 Task: Create in the project ZoomTech in Backlog an issue 'Integrate a new virtual assistant feature into an existing mobile application to enhance user experience and convenience', assign it to team member softage.3@softage.net and change the status to IN PROGRESS.
Action: Mouse moved to (90, 187)
Screenshot: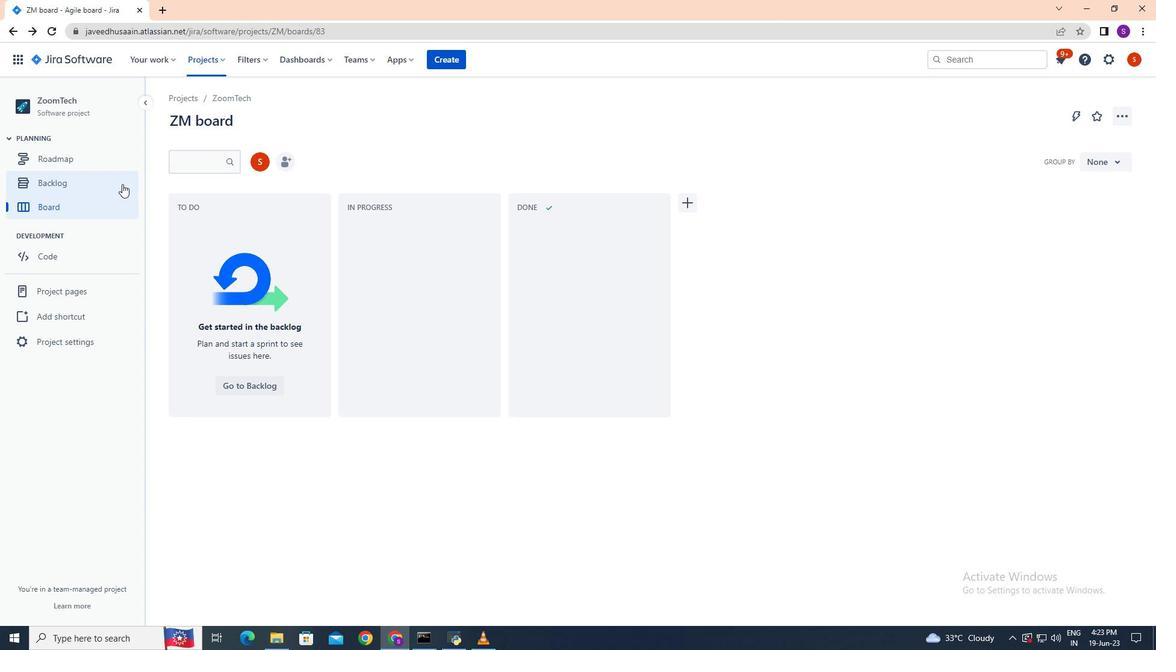 
Action: Mouse pressed left at (90, 187)
Screenshot: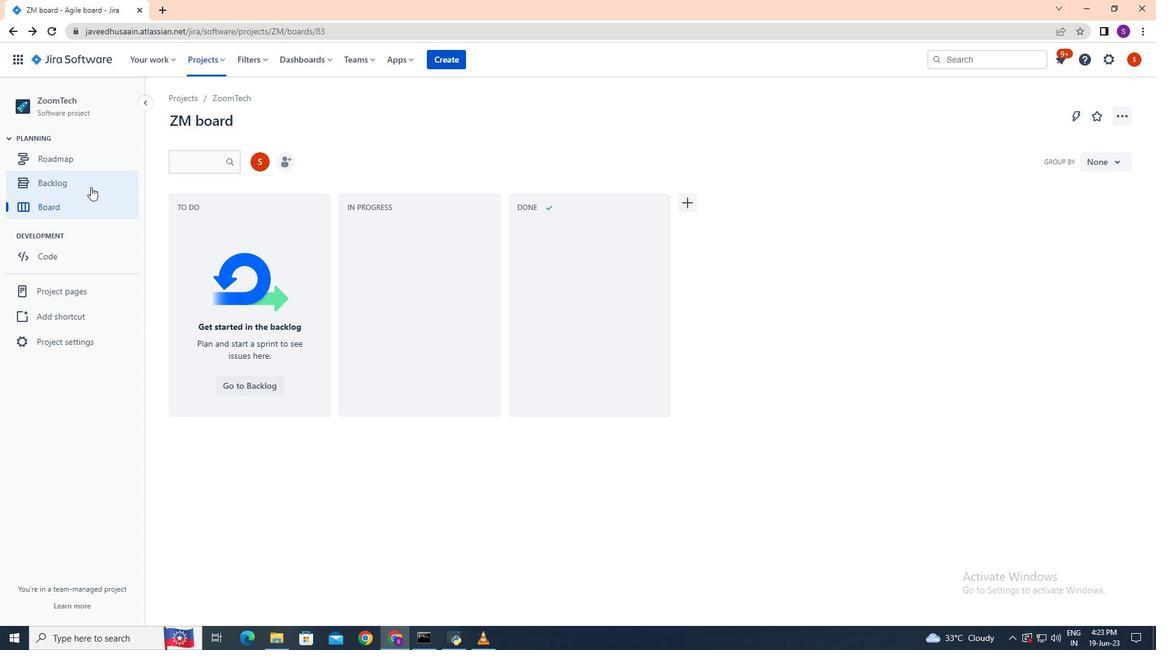
Action: Mouse moved to (217, 239)
Screenshot: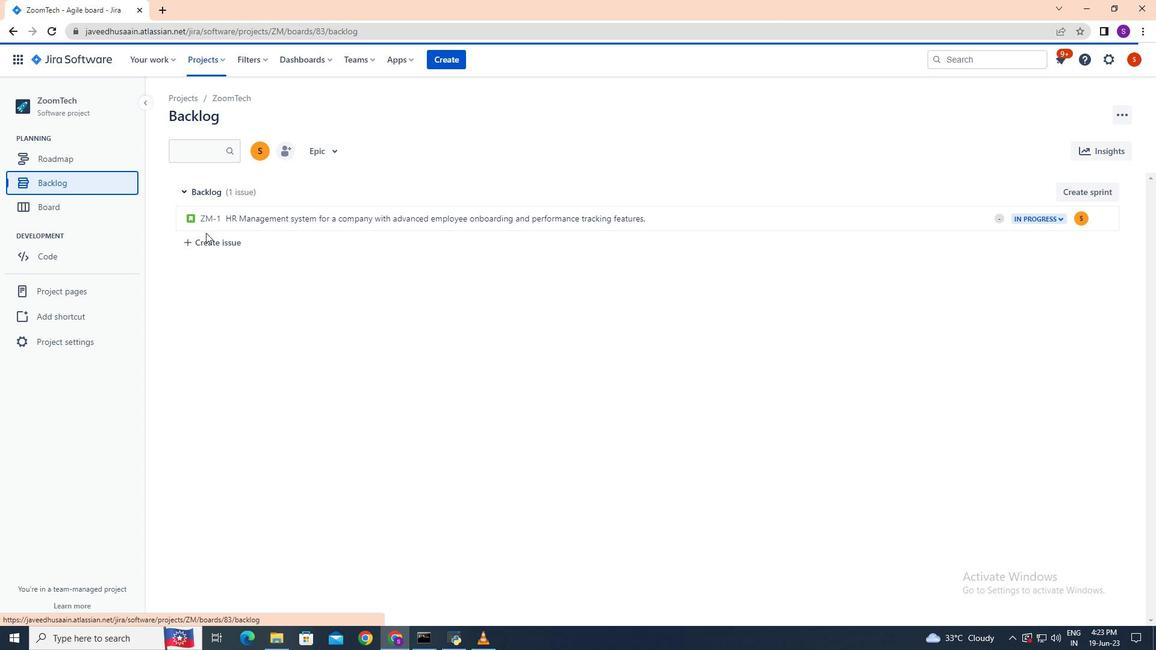 
Action: Mouse pressed left at (217, 239)
Screenshot: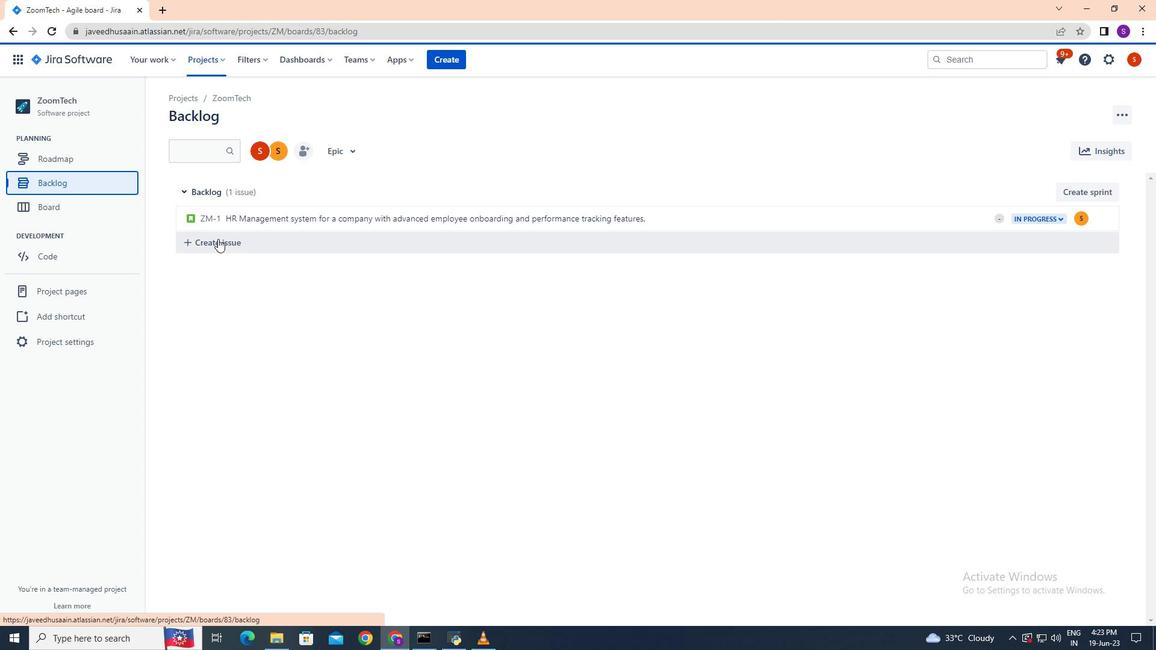 
Action: Key pressed <Key.shift>Integrate<Key.space>a<Key.space>new<Key.space>virtual<Key.space>assistant<Key.space>feature<Key.space>into<Key.space>an<Key.space>existing<Key.space>mobile<Key.space>application<Key.space>to<Key.space>enhance<Key.space>user<Key.space>experience<Key.space>and<Key.space>convenience<Key.enter>
Screenshot: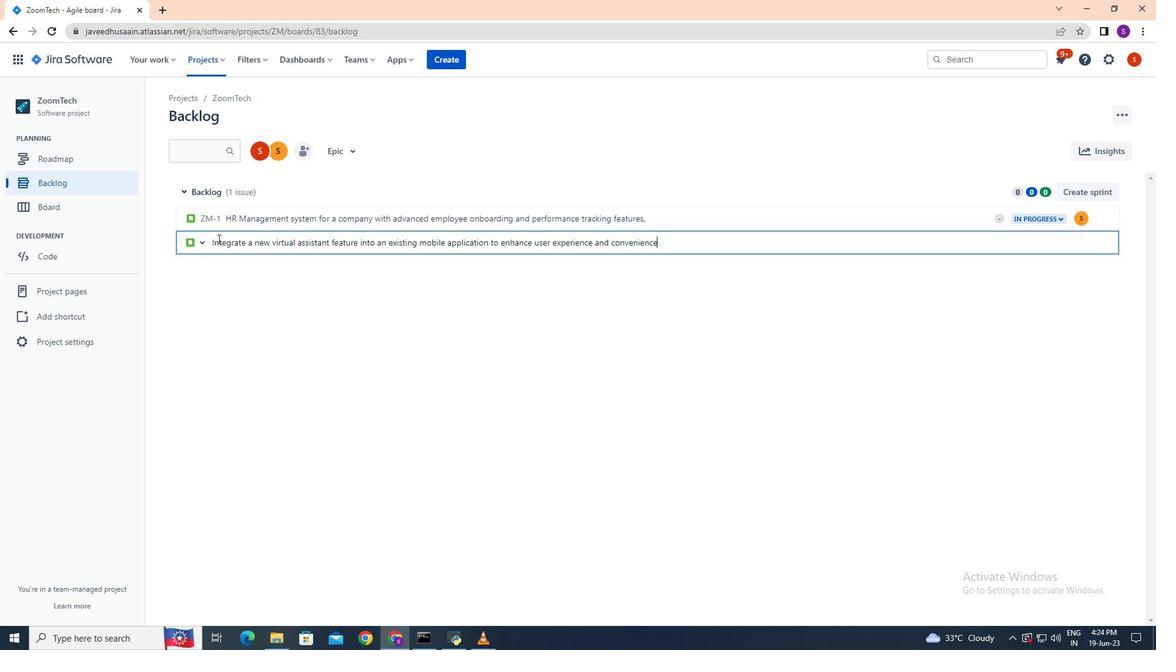 
Action: Mouse moved to (1082, 234)
Screenshot: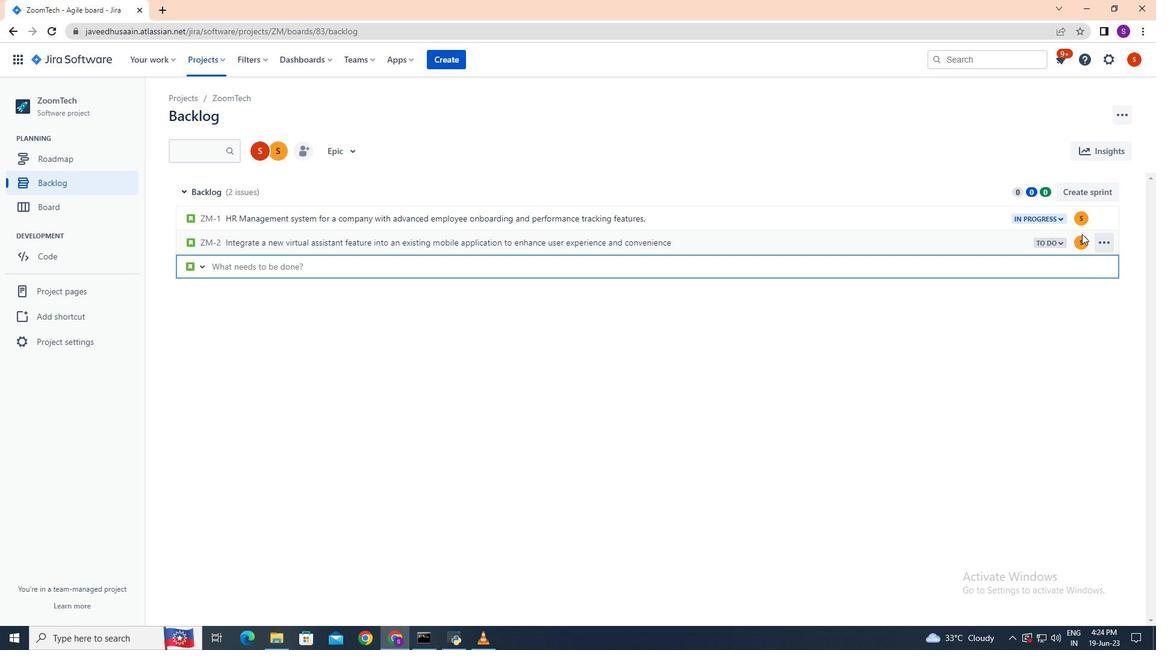 
Action: Mouse pressed left at (1082, 234)
Screenshot: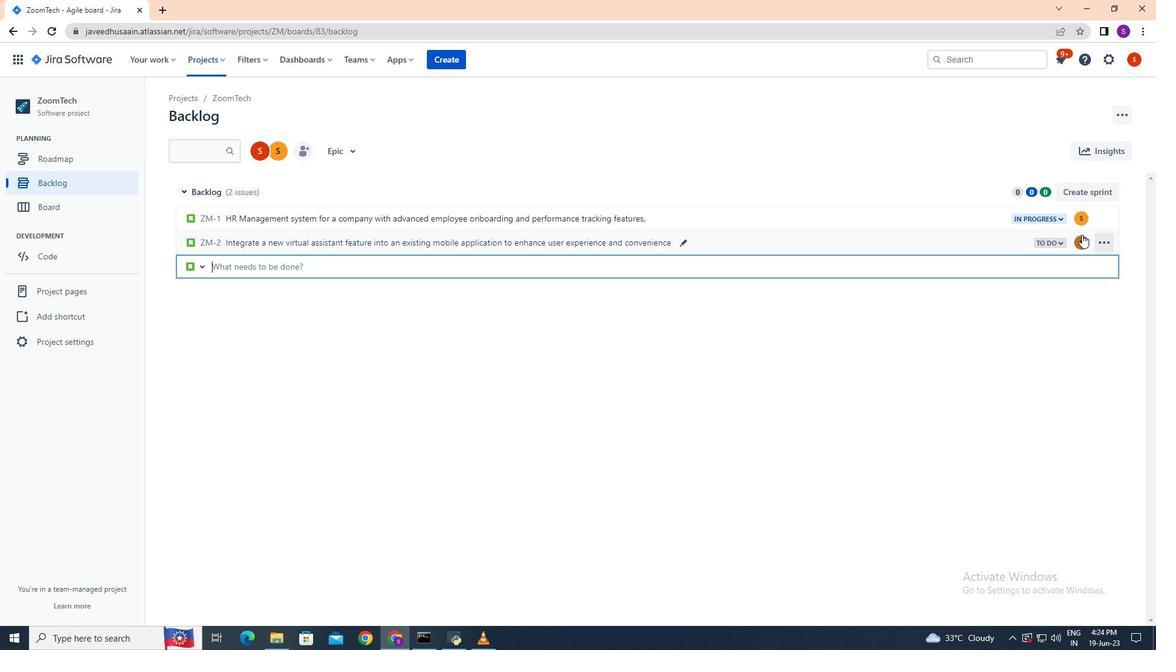 
Action: Mouse moved to (1081, 236)
Screenshot: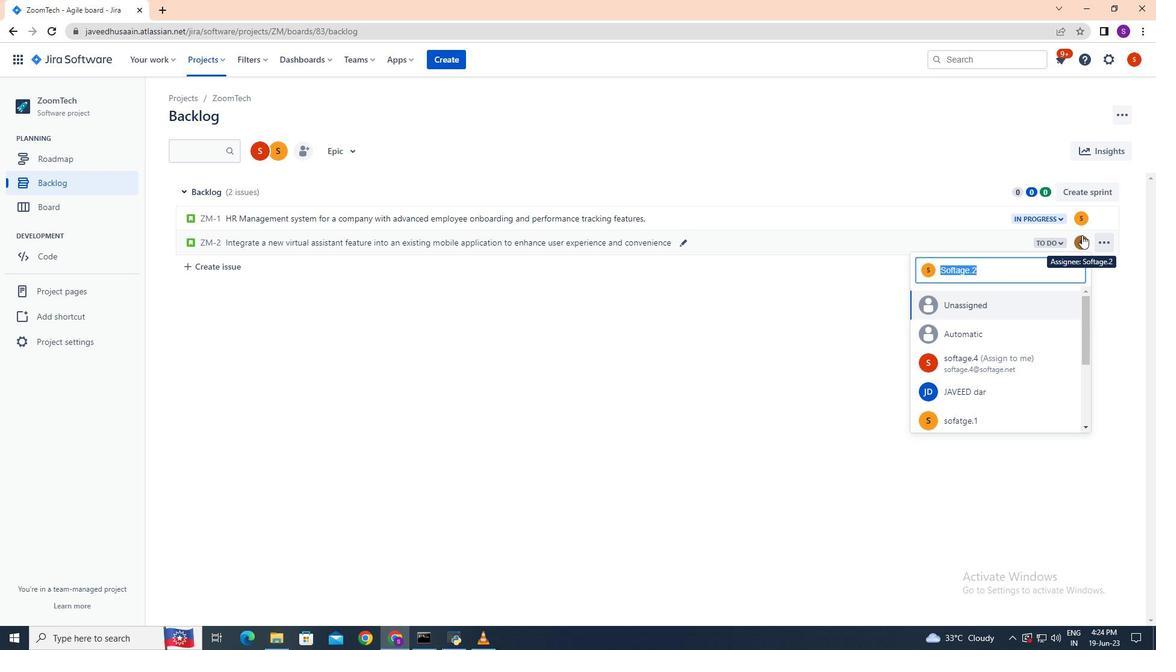 
Action: Key pressed softasg<Key.backspace><Key.backspace>a<Key.backspace>ge.3<Key.shift><Key.shift>@softage.net
Screenshot: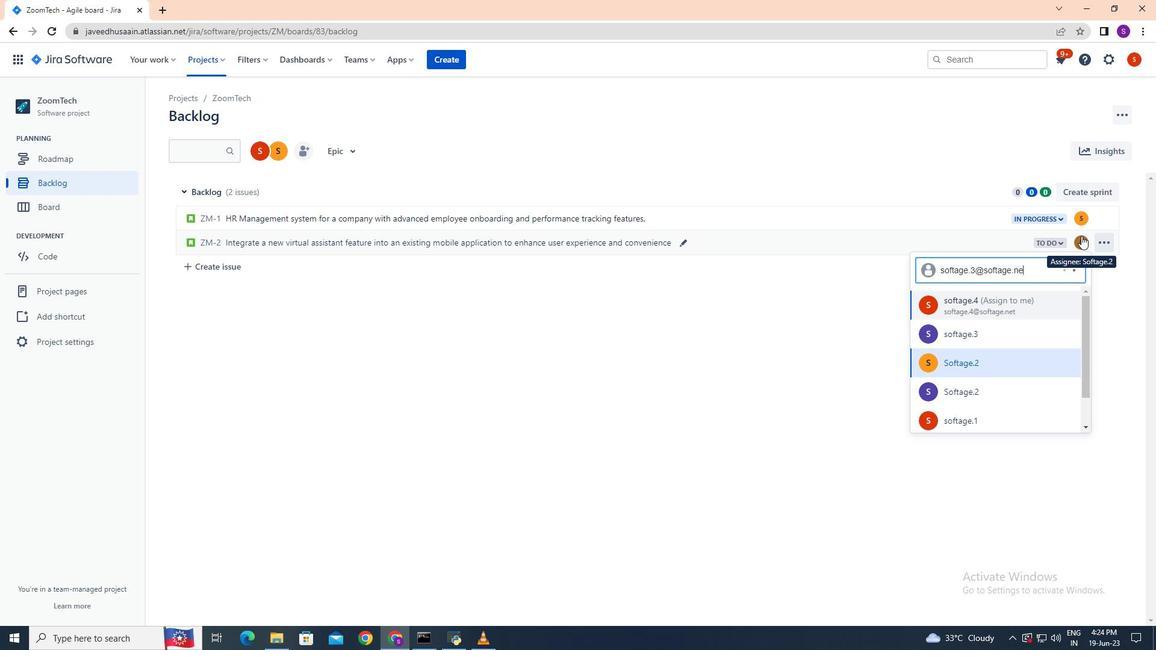 
Action: Mouse moved to (1029, 302)
Screenshot: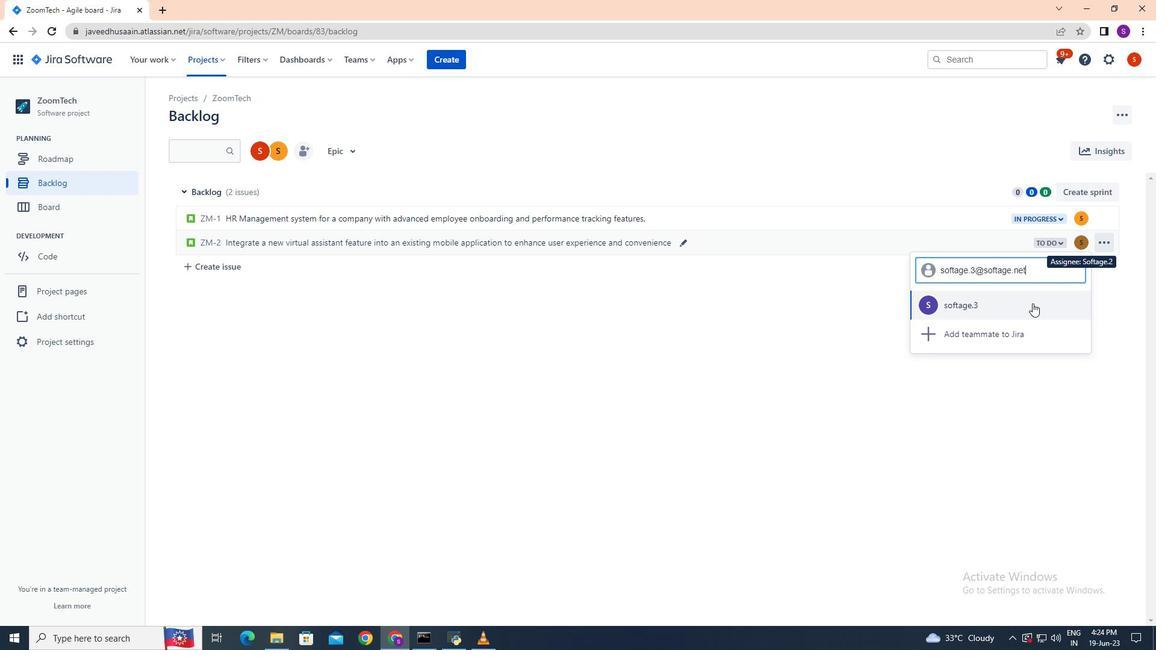 
Action: Mouse pressed left at (1029, 302)
Screenshot: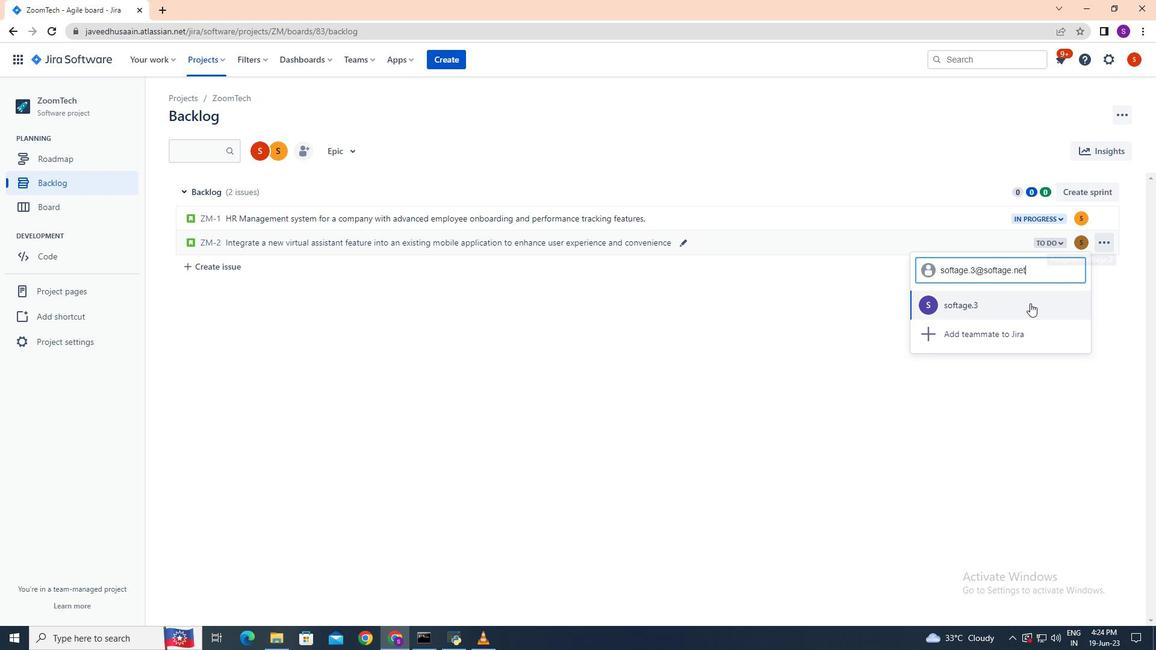 
Action: Mouse moved to (1058, 244)
Screenshot: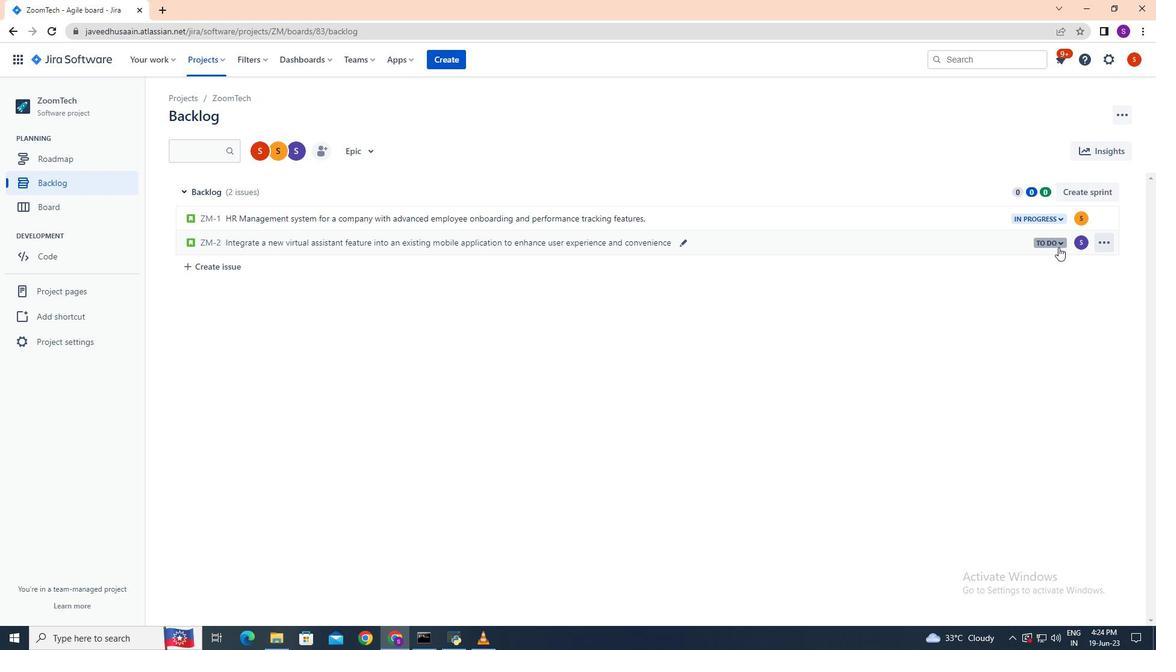 
Action: Mouse pressed left at (1058, 244)
Screenshot: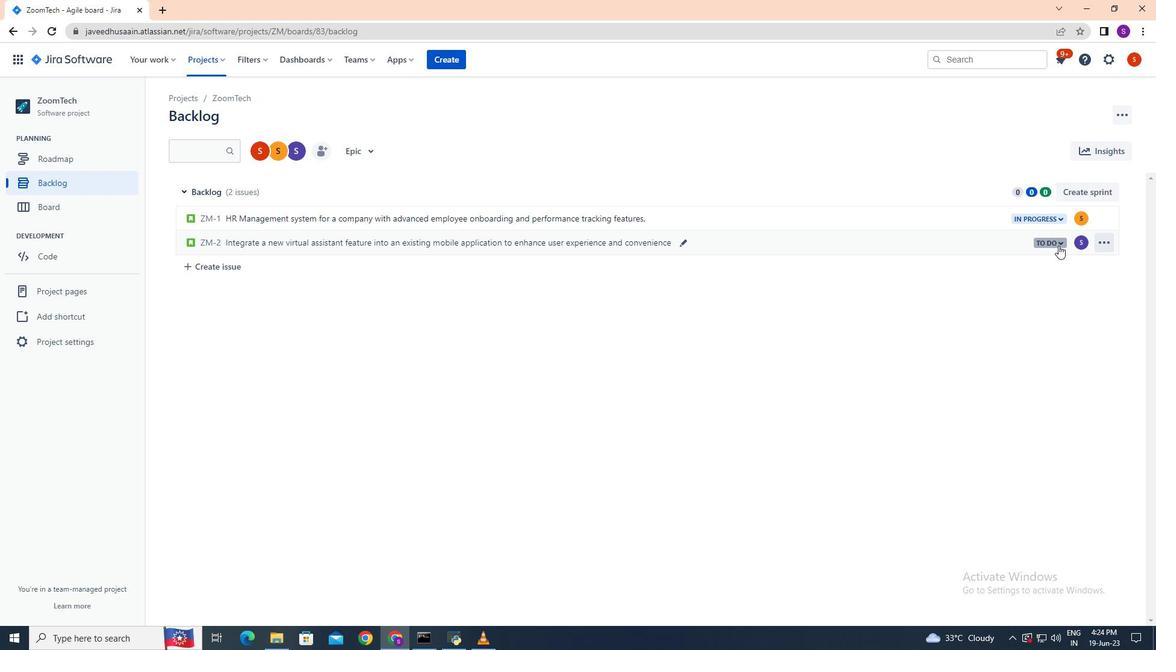 
Action: Mouse moved to (956, 267)
Screenshot: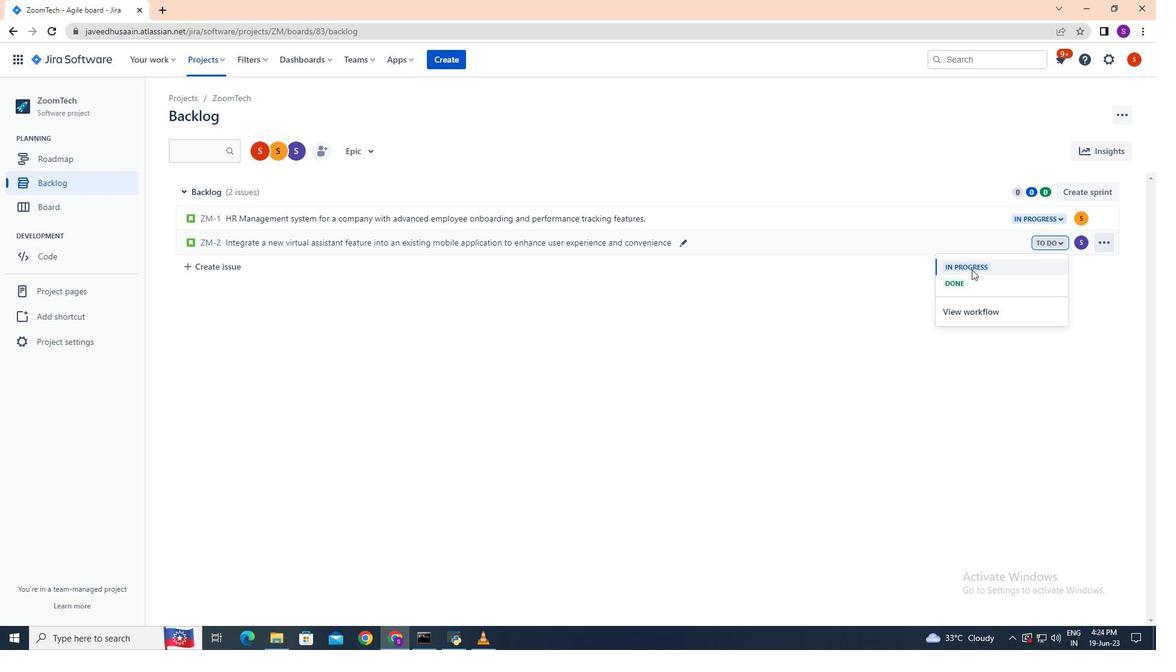 
Action: Mouse pressed left at (956, 267)
Screenshot: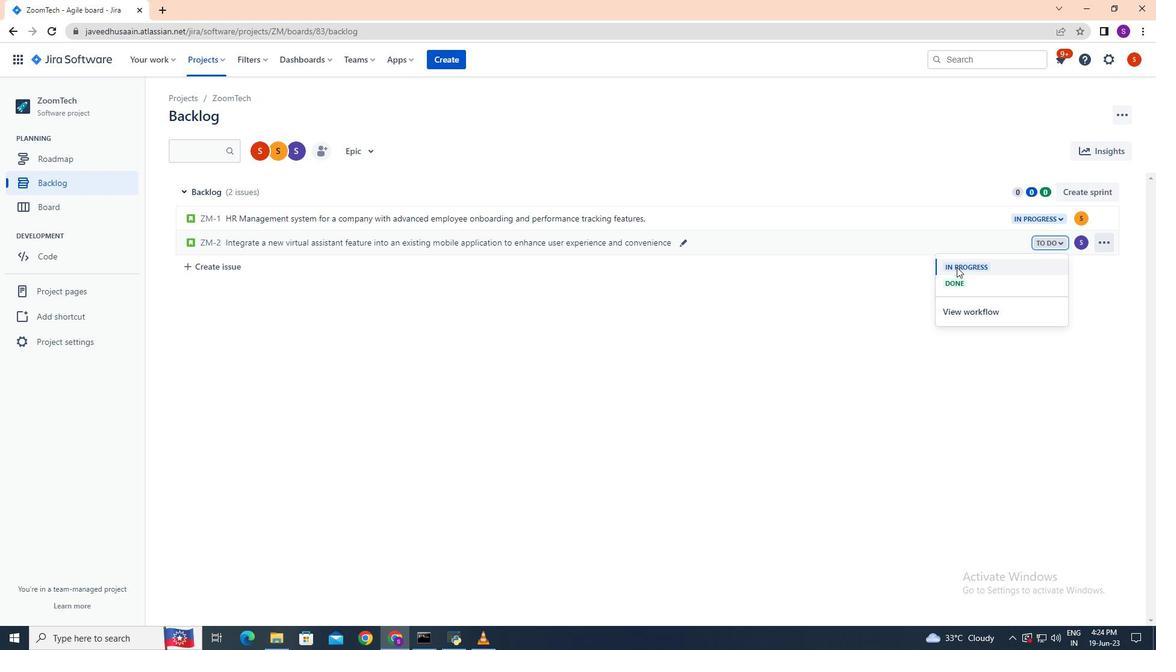 
